 Task: Add Checklist CL0002 to Card Card0002 in Board Board0001 in Development in Trello
Action: Mouse moved to (515, 75)
Screenshot: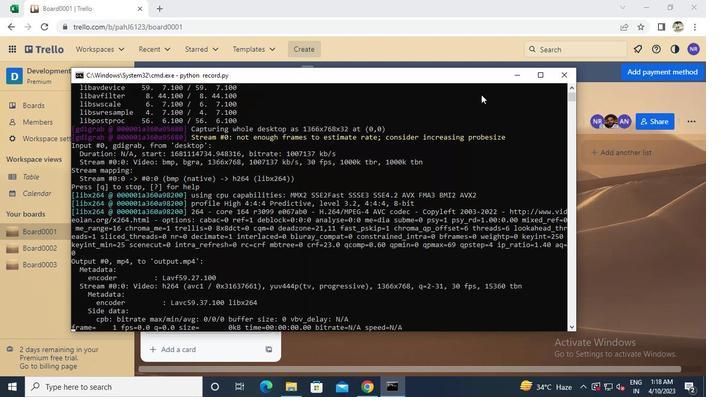 
Action: Mouse pressed left at (515, 75)
Screenshot: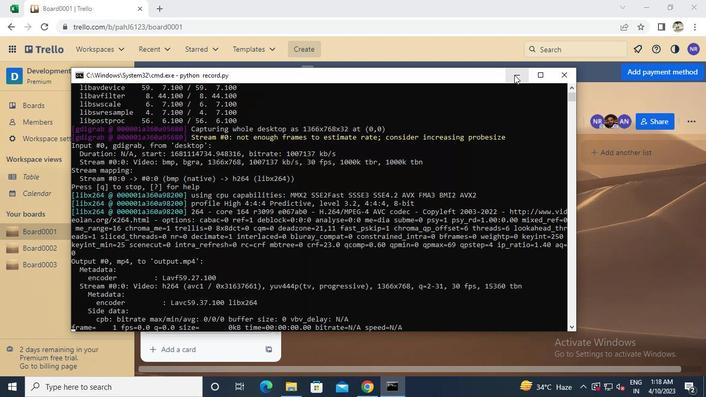 
Action: Mouse moved to (202, 236)
Screenshot: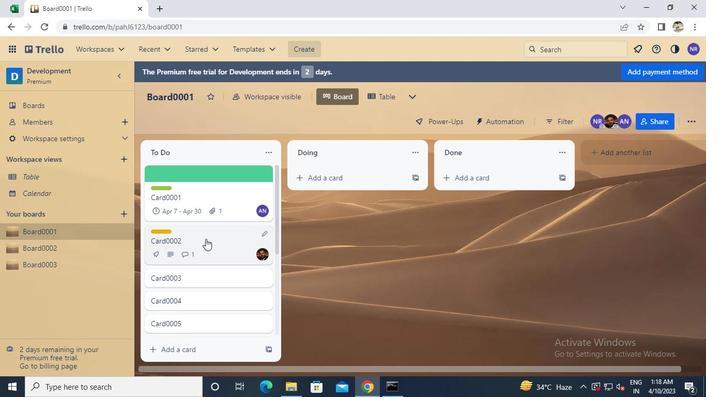 
Action: Mouse pressed left at (202, 236)
Screenshot: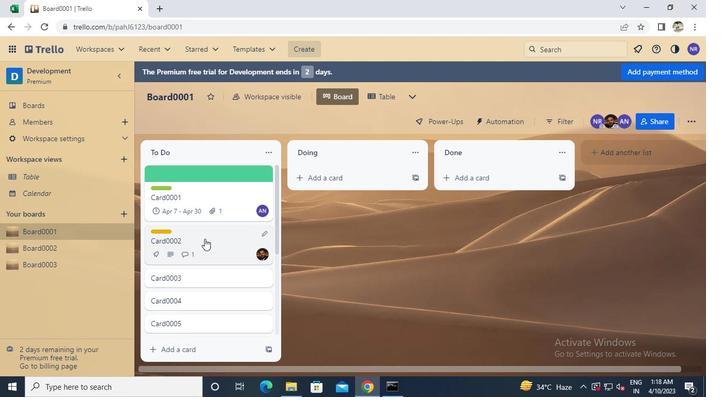 
Action: Mouse moved to (467, 210)
Screenshot: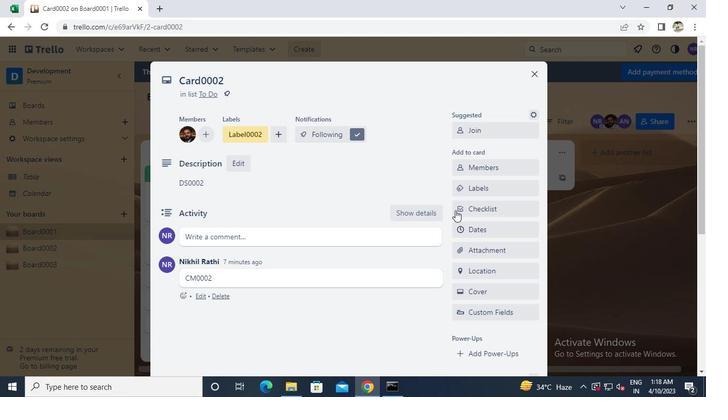 
Action: Mouse pressed left at (467, 210)
Screenshot: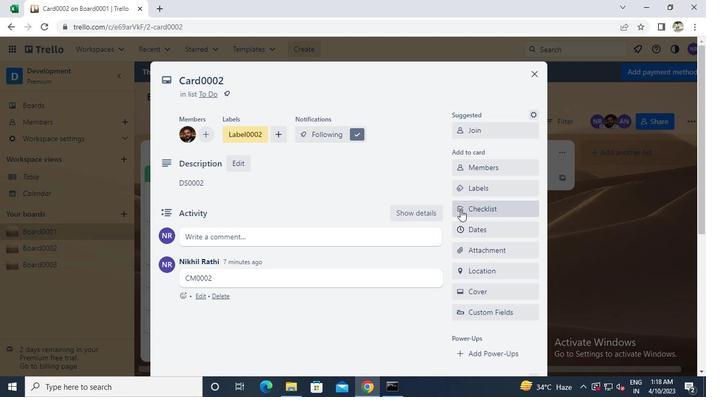 
Action: Keyboard Key.caps_lock
Screenshot: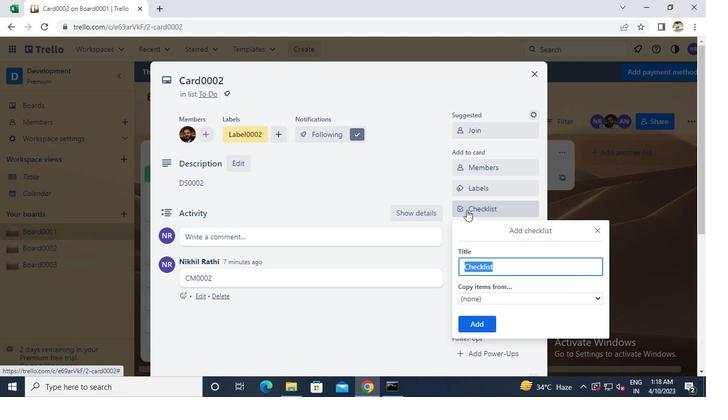 
Action: Keyboard c
Screenshot: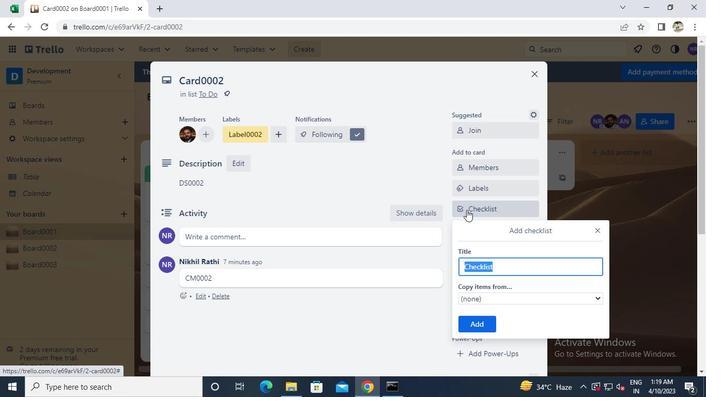 
Action: Keyboard l
Screenshot: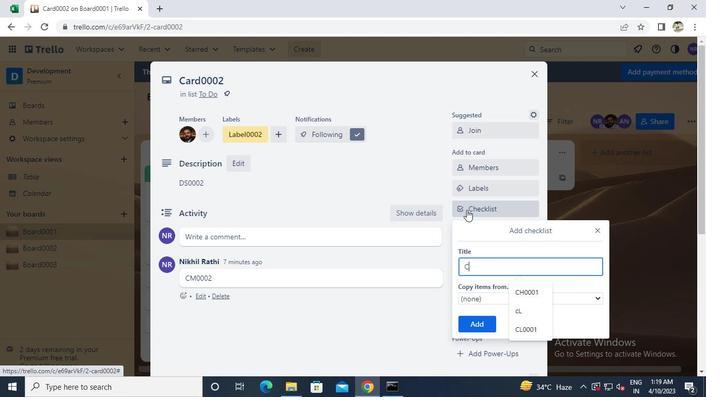 
Action: Keyboard 0
Screenshot: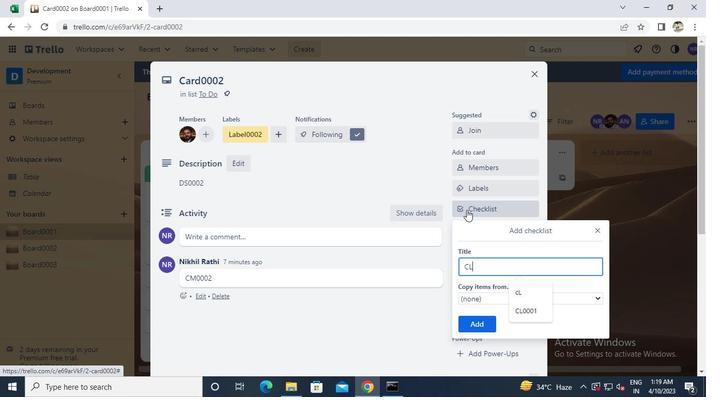 
Action: Keyboard 0
Screenshot: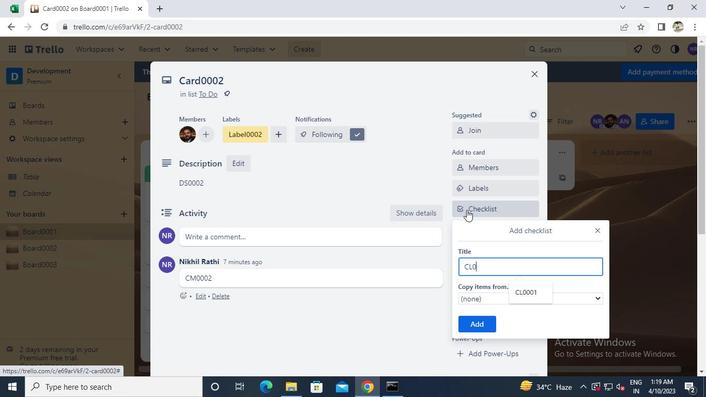 
Action: Keyboard 0
Screenshot: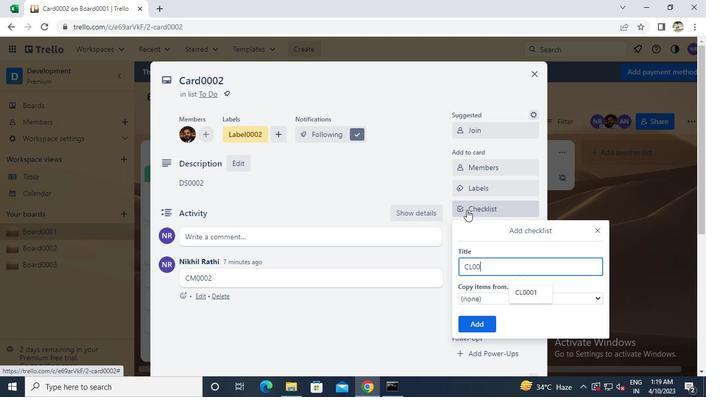 
Action: Keyboard 2
Screenshot: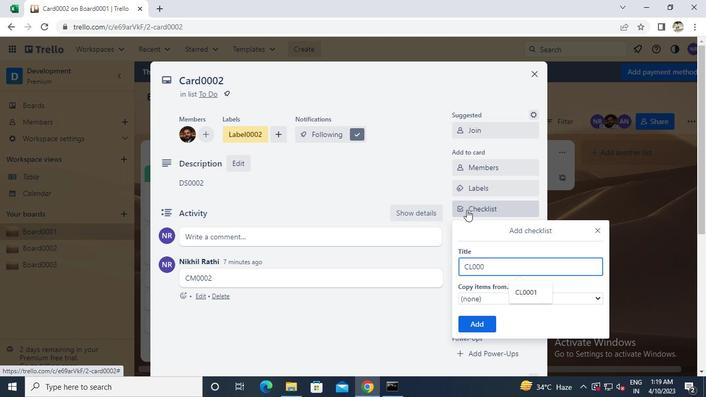 
Action: Mouse moved to (468, 319)
Screenshot: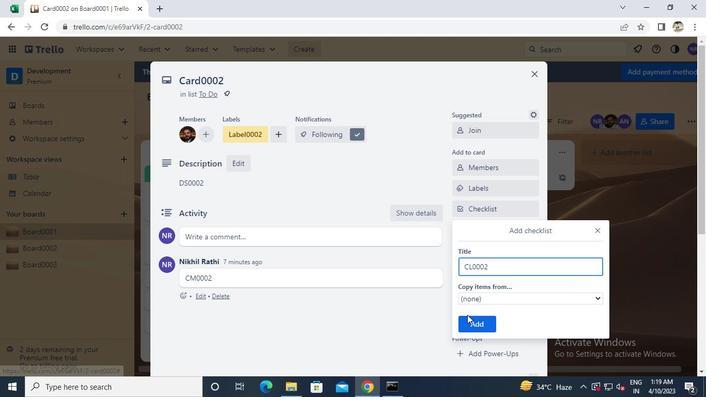 
Action: Mouse pressed left at (468, 319)
Screenshot: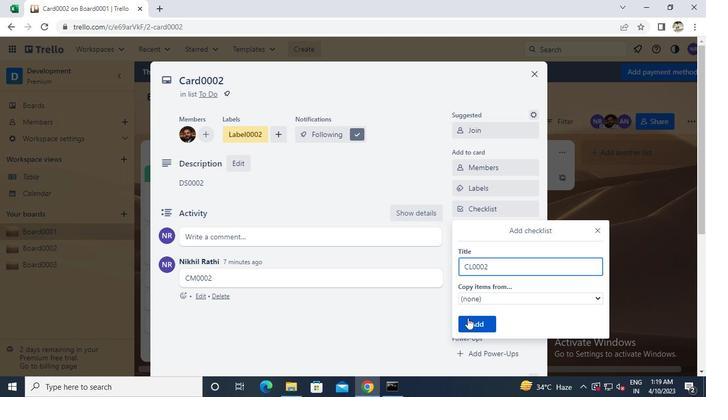 
Action: Mouse moved to (533, 70)
Screenshot: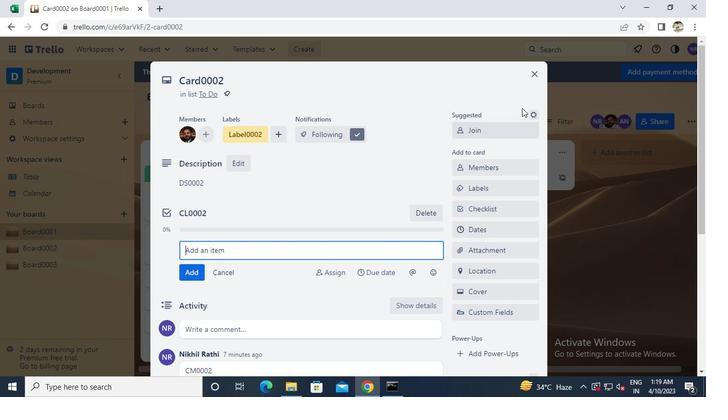 
Action: Mouse pressed left at (533, 70)
Screenshot: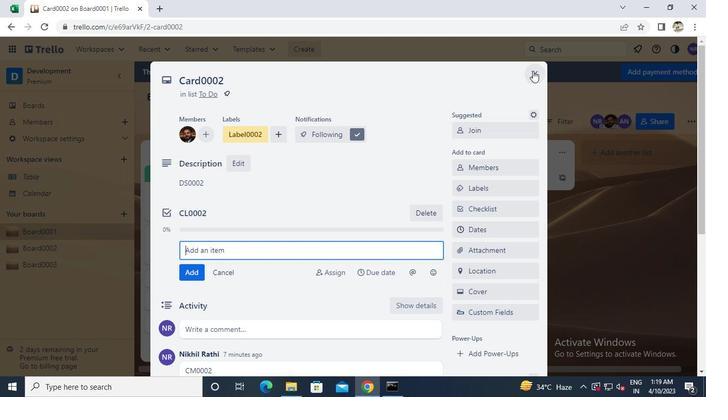 
Action: Mouse moved to (397, 384)
Screenshot: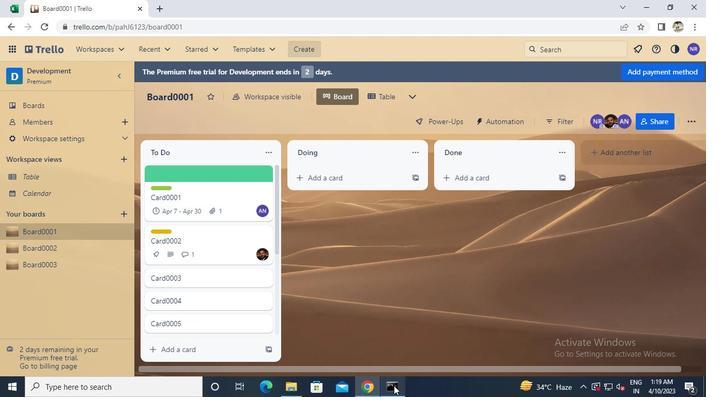 
Action: Mouse pressed left at (397, 384)
Screenshot: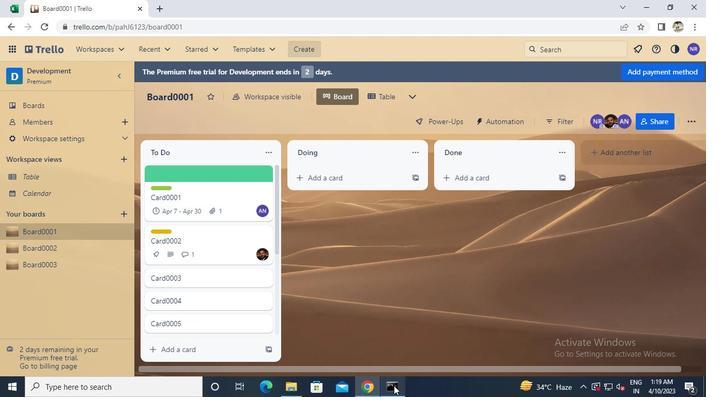 
Action: Mouse moved to (559, 76)
Screenshot: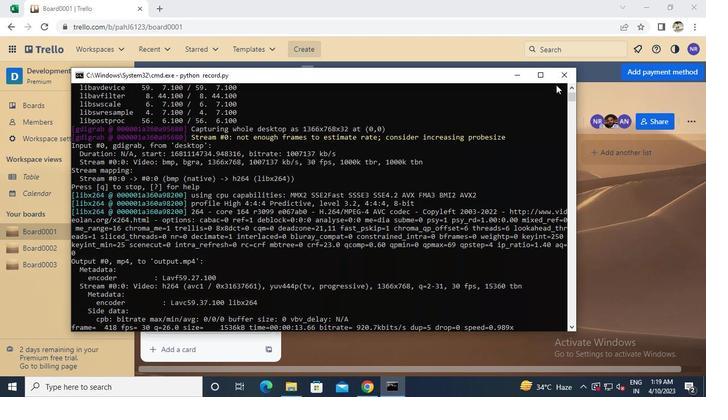 
Action: Mouse pressed left at (559, 76)
Screenshot: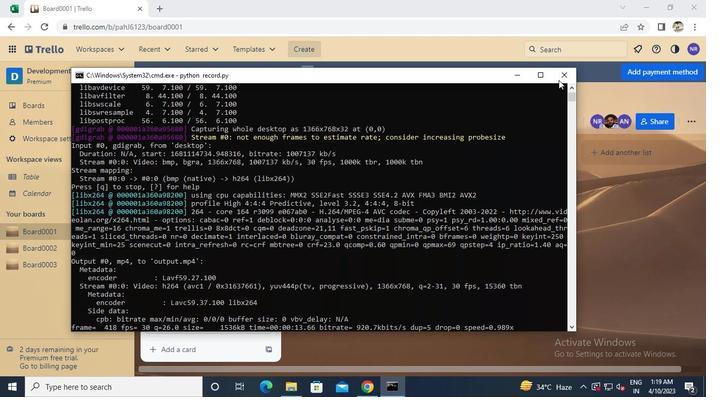 
Action: Mouse moved to (559, 76)
Screenshot: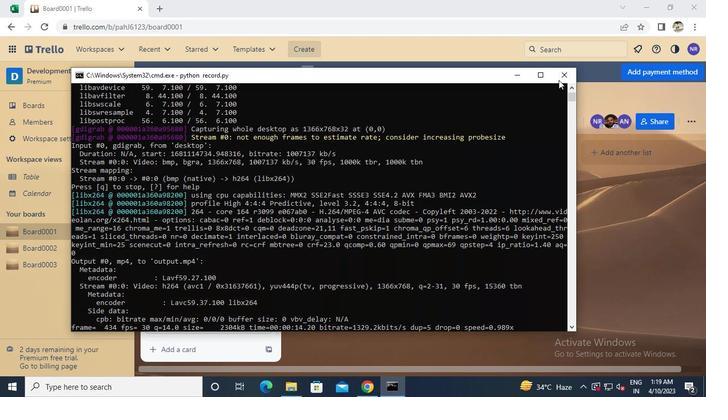 
